 Task: Add to scrum project ZestTech a team member softage.1@softage.net.
Action: Mouse moved to (230, 71)
Screenshot: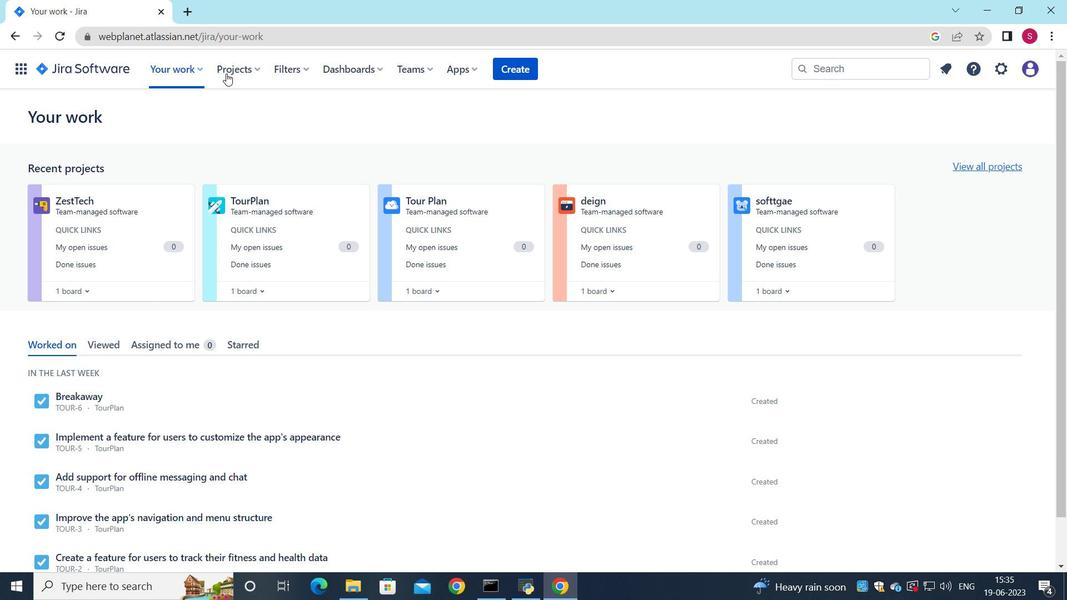 
Action: Mouse pressed left at (230, 71)
Screenshot: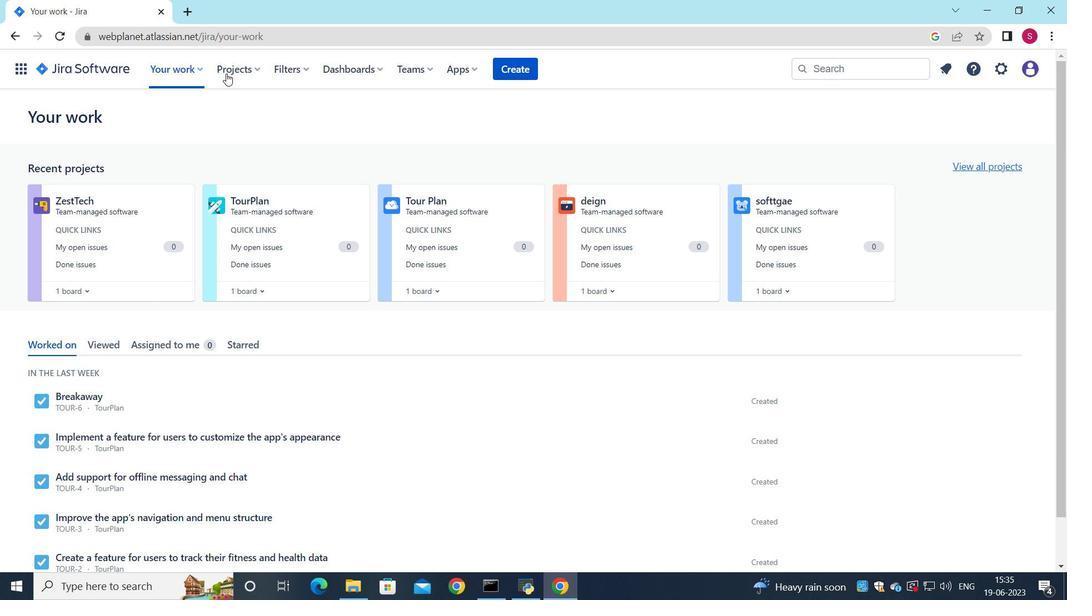 
Action: Mouse moved to (270, 140)
Screenshot: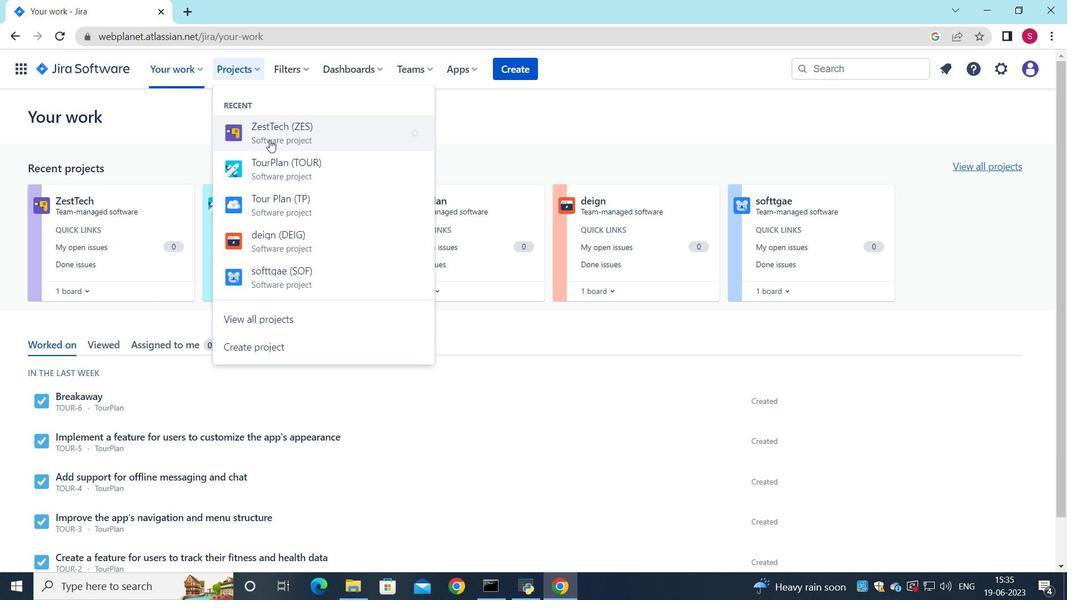
Action: Mouse pressed left at (270, 140)
Screenshot: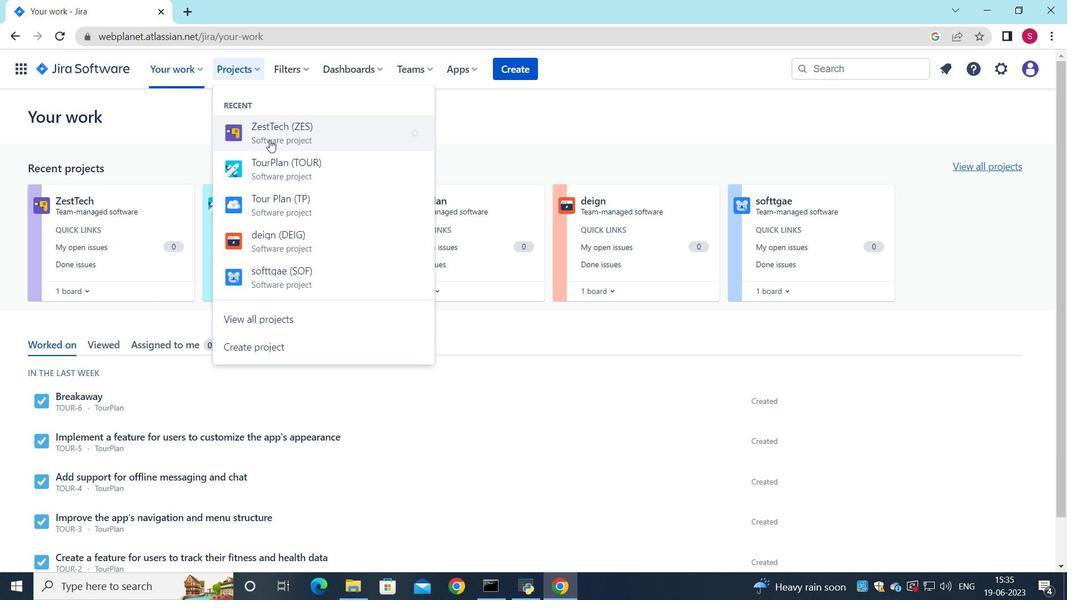 
Action: Mouse moved to (333, 189)
Screenshot: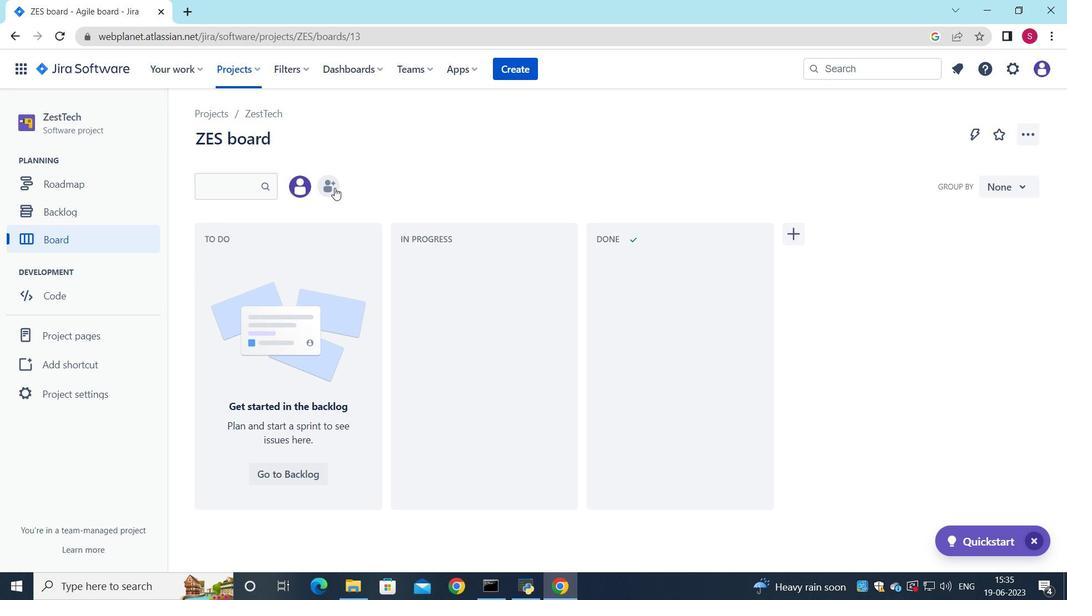 
Action: Mouse pressed left at (333, 189)
Screenshot: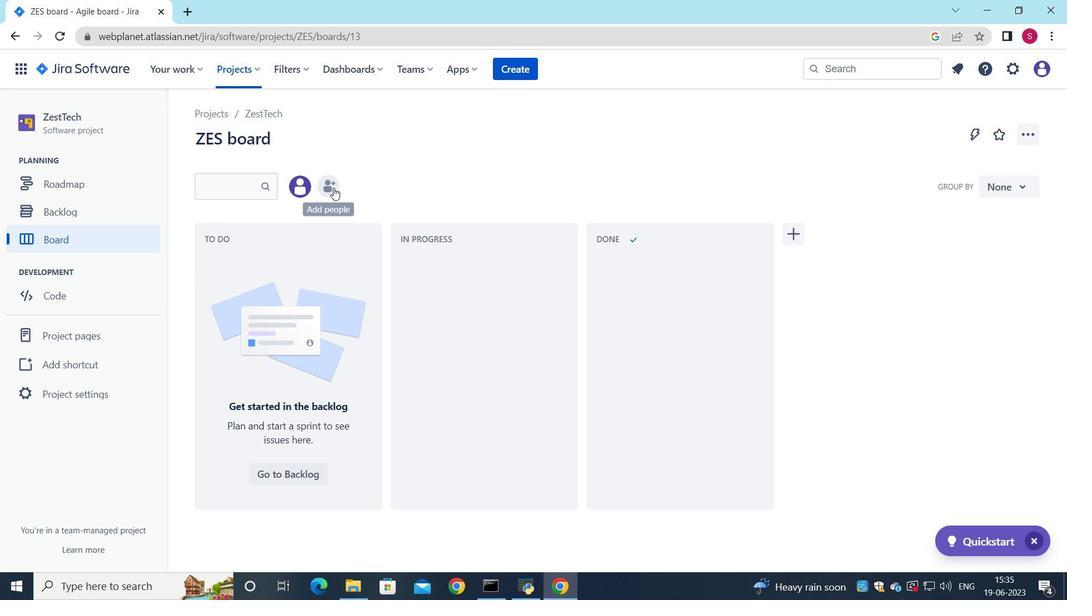 
Action: Mouse moved to (486, 175)
Screenshot: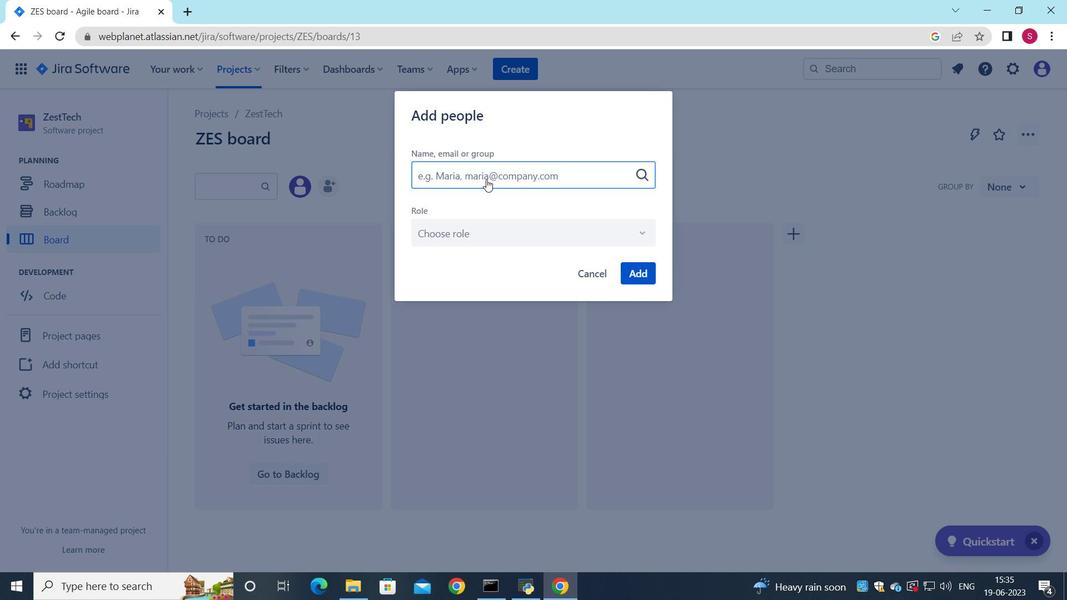 
Action: Mouse pressed left at (486, 175)
Screenshot: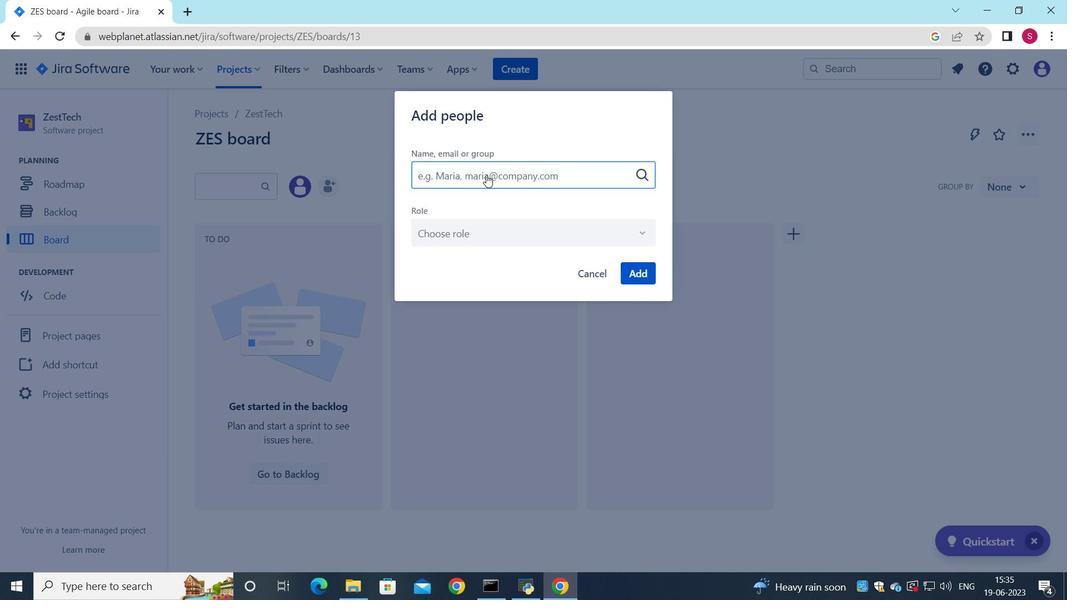 
Action: Key pressed softage.1<Key.shift><Key.shift><Key.shift><Key.shift><Key.shift><Key.shift><Key.shift><Key.shift><Key.shift><Key.shift><Key.shift><Key.shift><Key.shift><Key.shift><Key.shift><Key.shift><Key.shift><Key.shift><Key.shift><Key.shift><Key.shift><Key.shift><Key.shift><Key.shift><Key.shift><Key.shift><Key.shift>@softage.net
Screenshot: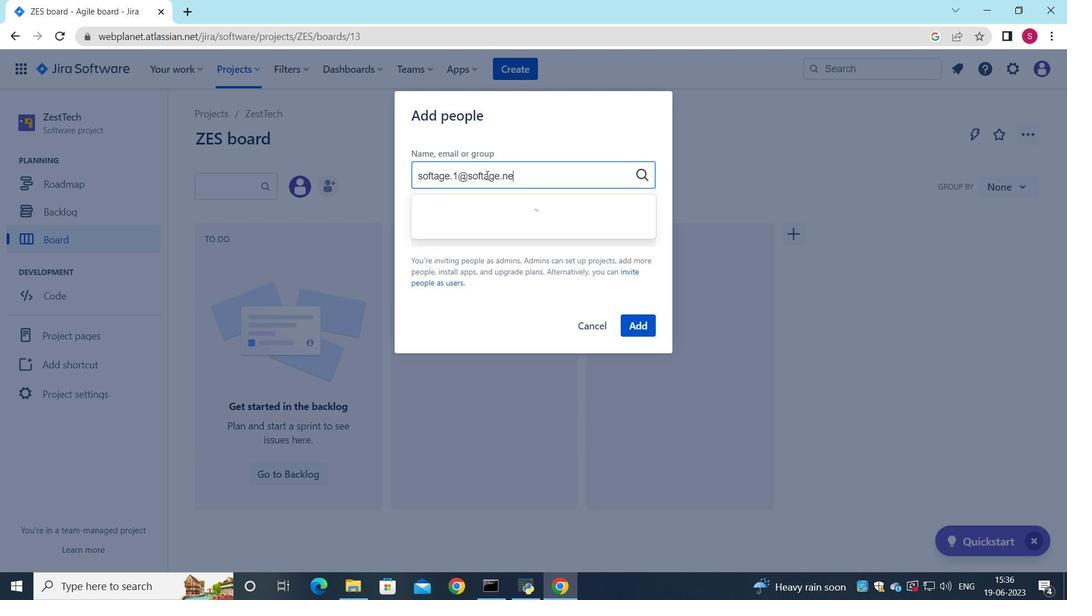 
Action: Mouse moved to (480, 215)
Screenshot: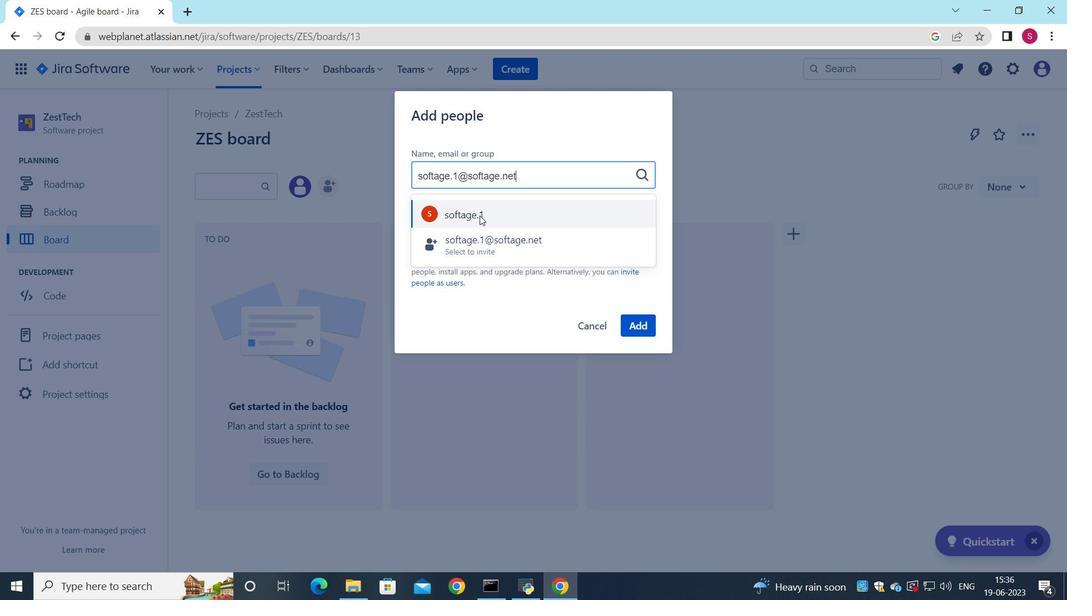 
Action: Mouse pressed left at (480, 215)
Screenshot: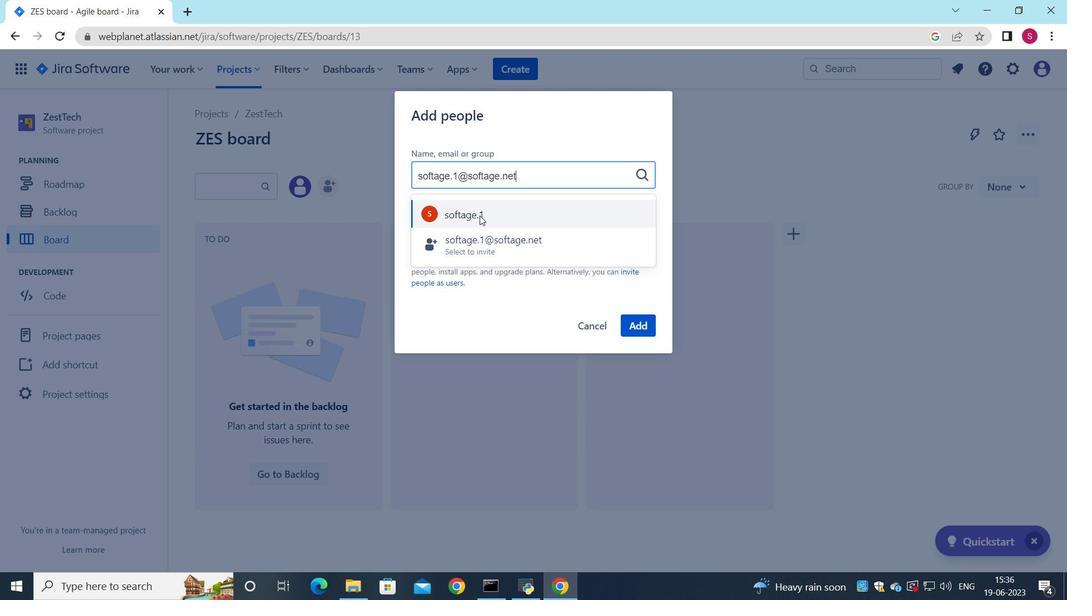 
Action: Mouse moved to (638, 325)
Screenshot: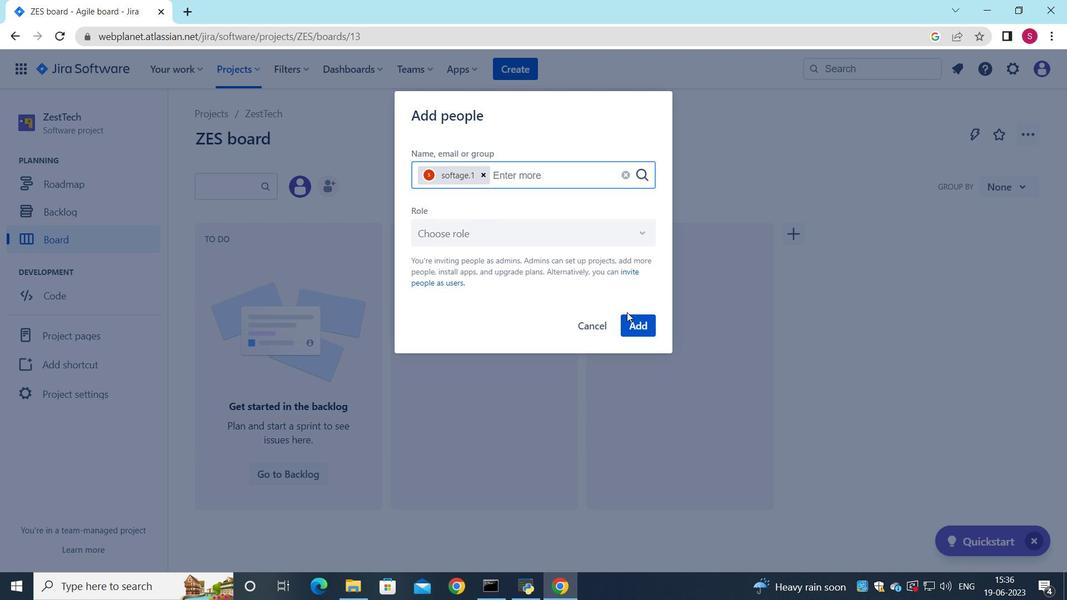 
Action: Mouse pressed left at (638, 325)
Screenshot: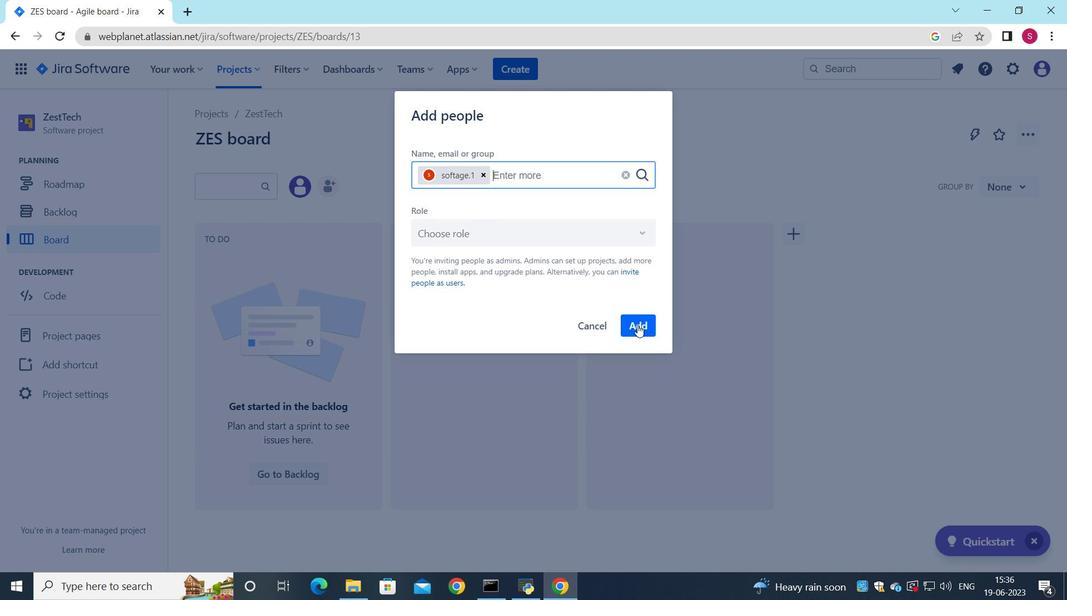 
Action: Mouse moved to (736, 185)
Screenshot: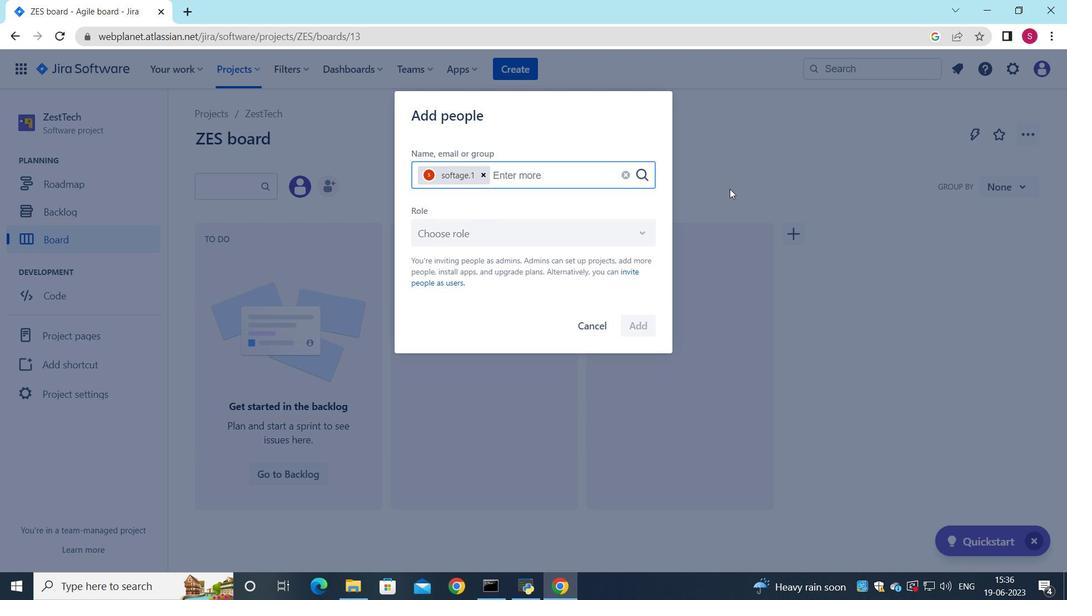 
Action: Mouse pressed left at (736, 185)
Screenshot: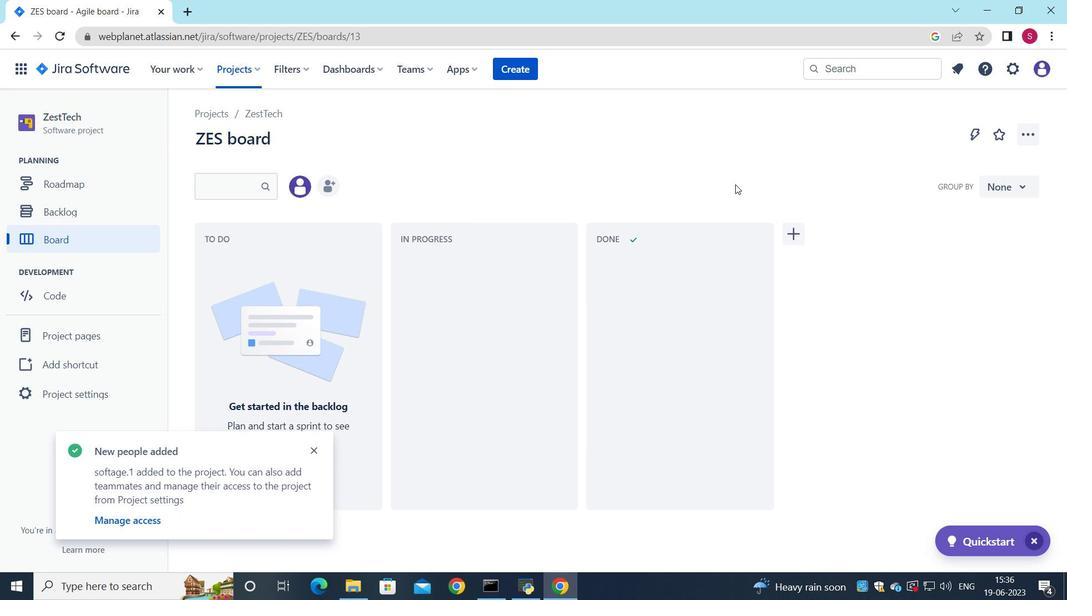 
